 Task: Update the listing type of the saved search to "Foreclosures".
Action: Mouse moved to (937, 137)
Screenshot: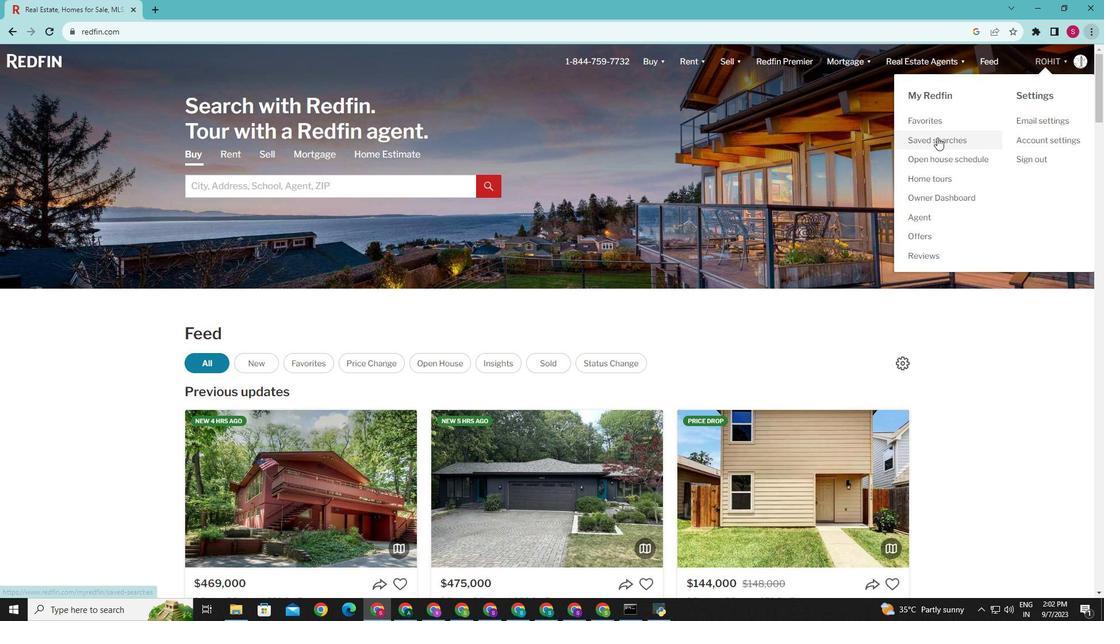 
Action: Mouse pressed left at (937, 137)
Screenshot: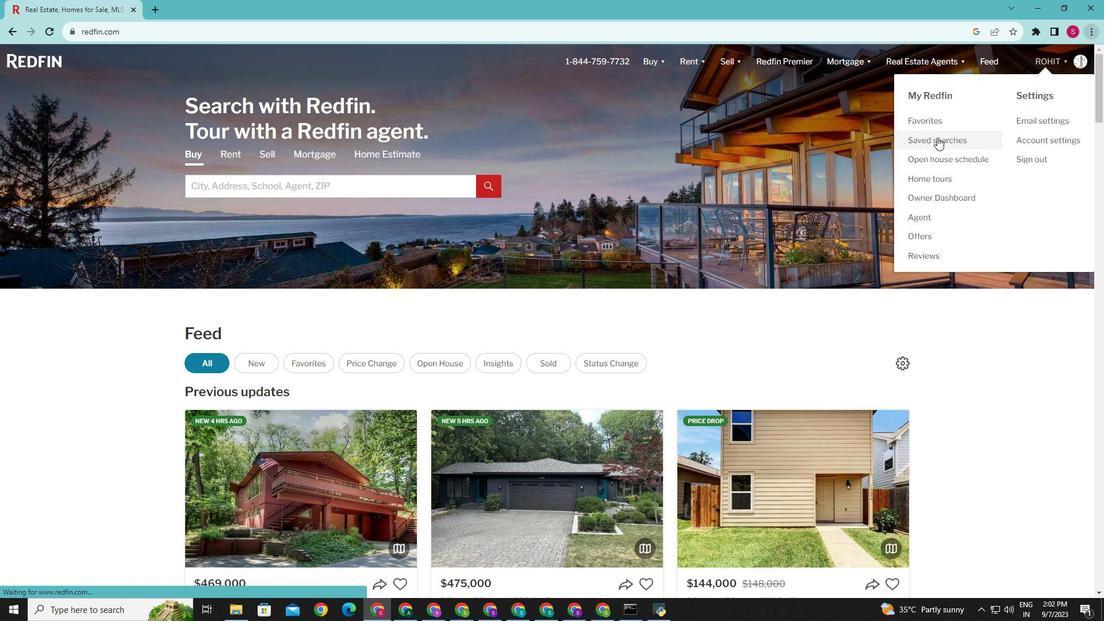 
Action: Mouse moved to (367, 277)
Screenshot: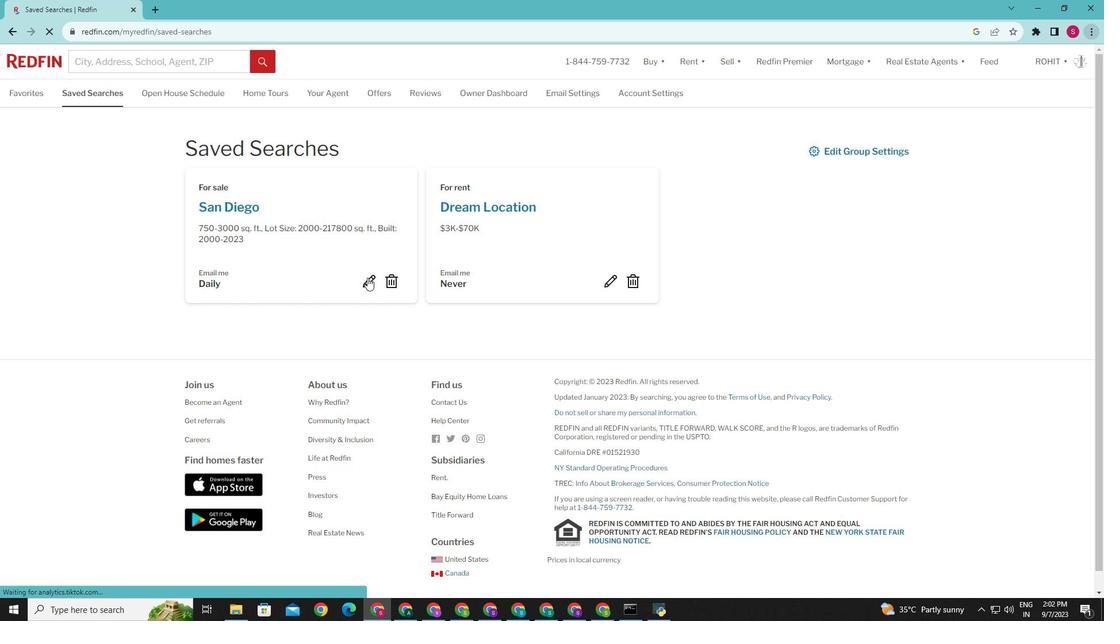 
Action: Mouse pressed left at (367, 277)
Screenshot: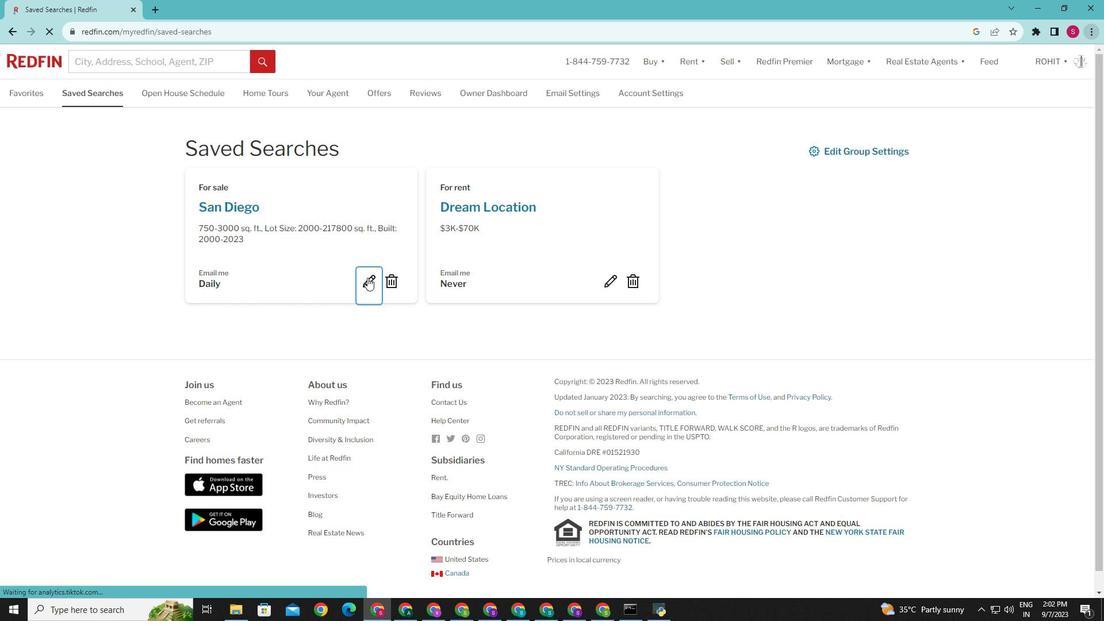 
Action: Mouse pressed left at (367, 277)
Screenshot: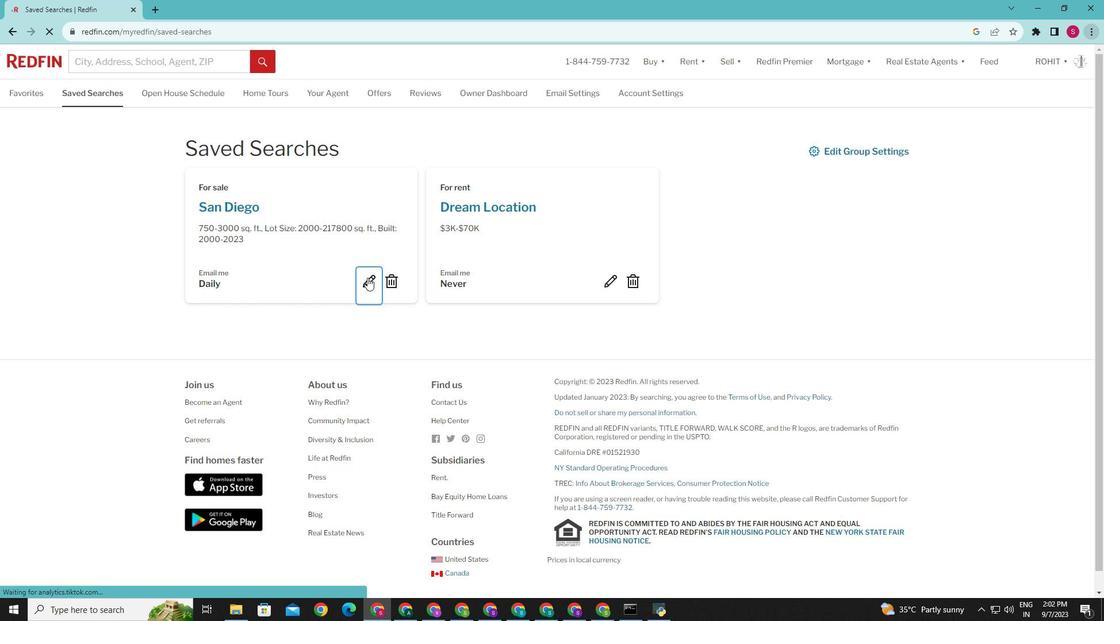
Action: Mouse moved to (374, 279)
Screenshot: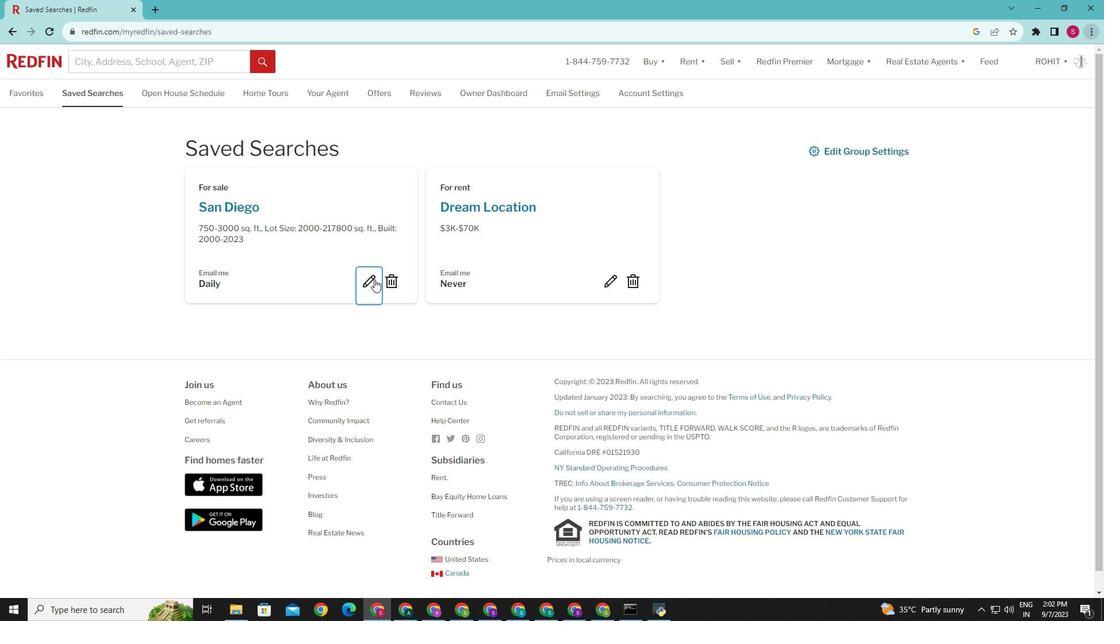 
Action: Mouse pressed left at (374, 279)
Screenshot: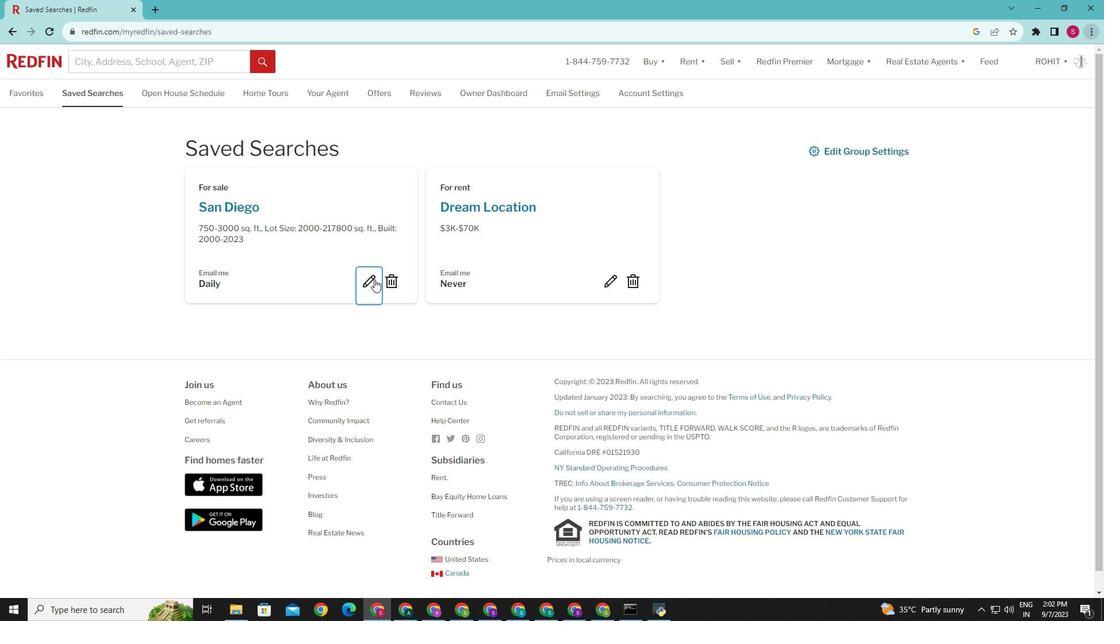 
Action: Mouse pressed left at (374, 279)
Screenshot: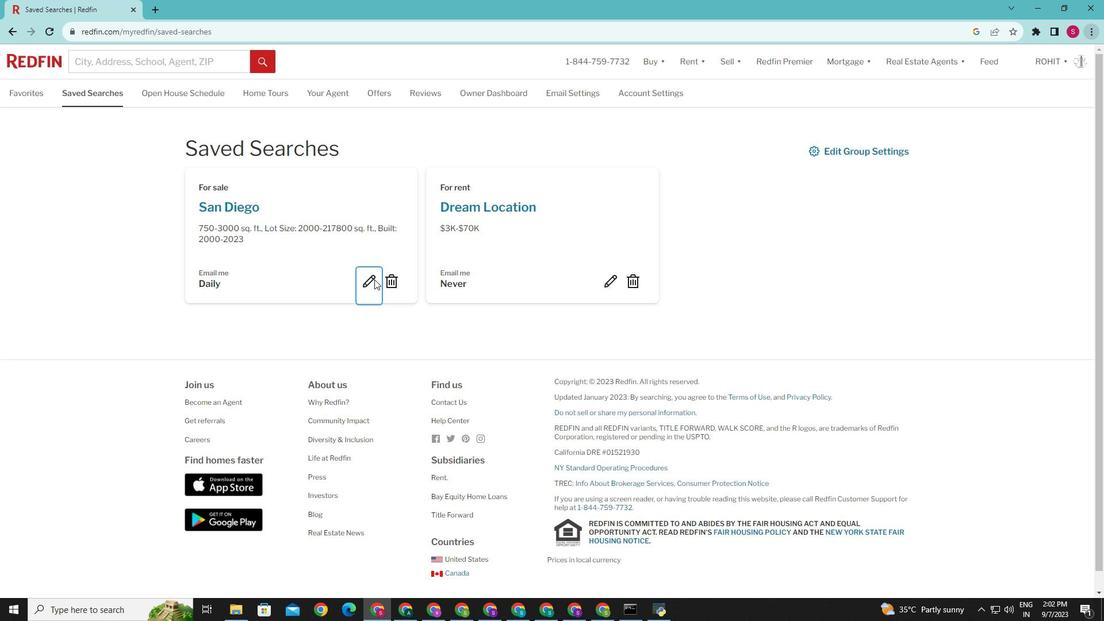 
Action: Mouse moved to (506, 367)
Screenshot: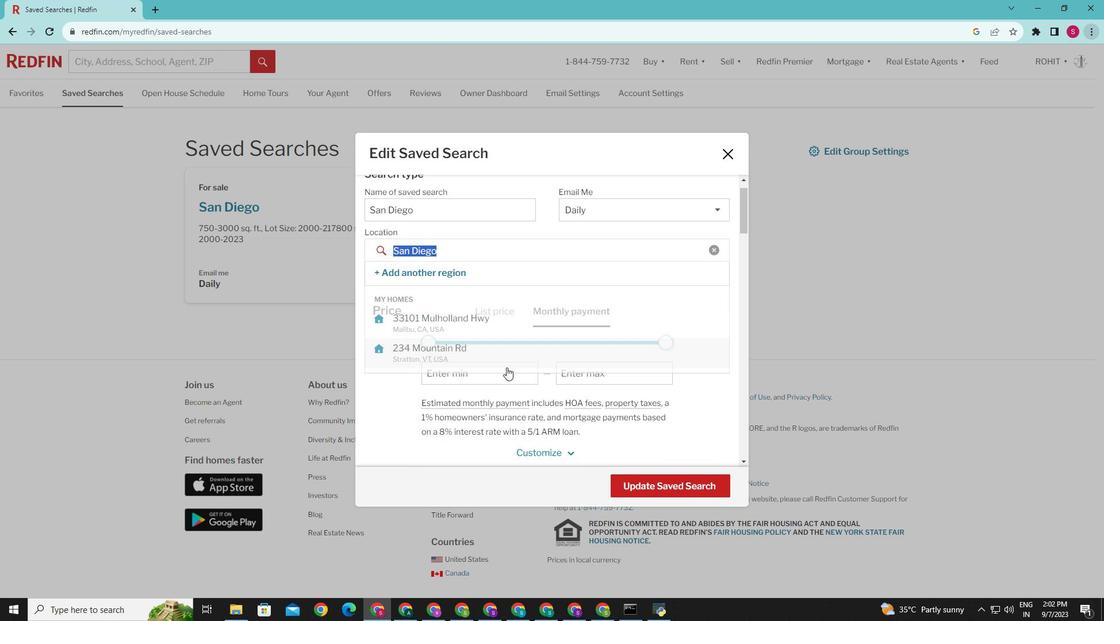 
Action: Mouse scrolled (506, 366) with delta (0, 0)
Screenshot: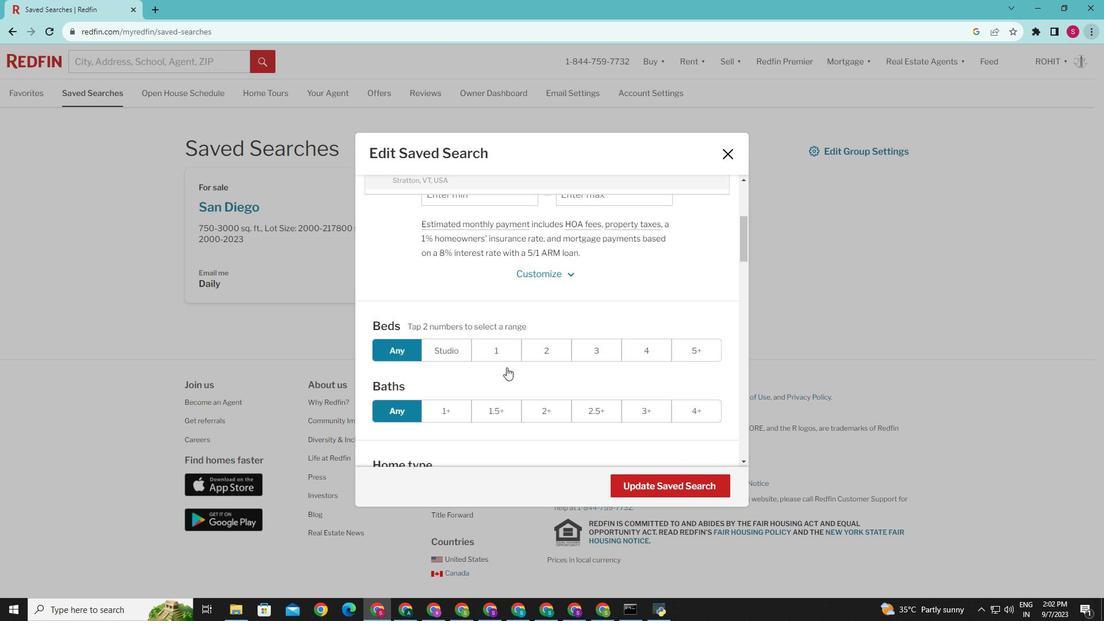 
Action: Mouse scrolled (506, 366) with delta (0, 0)
Screenshot: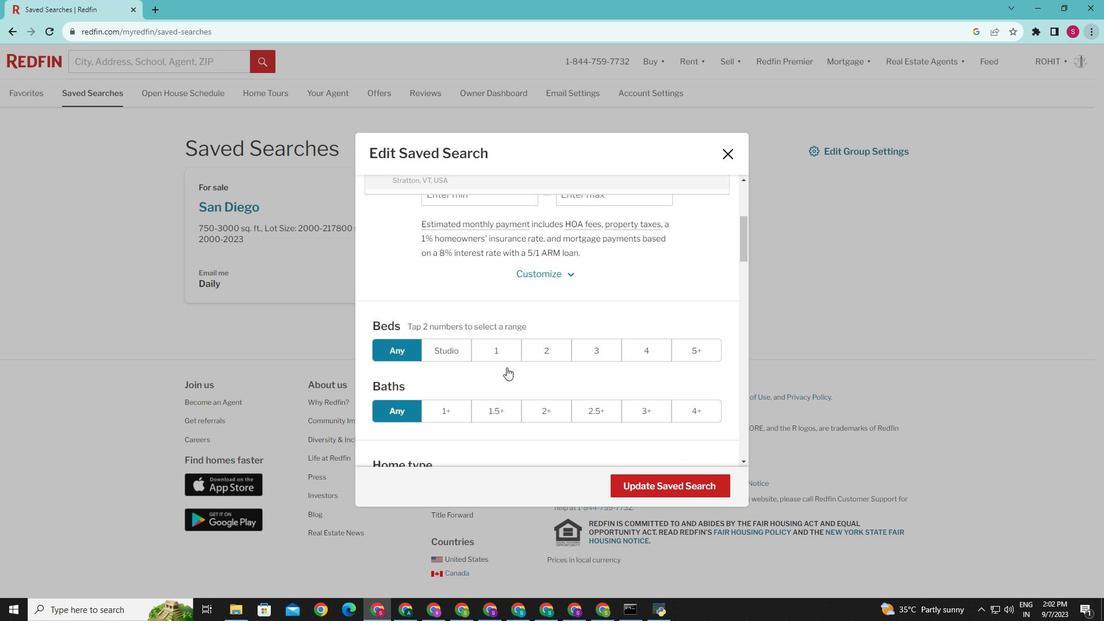 
Action: Mouse scrolled (506, 366) with delta (0, 0)
Screenshot: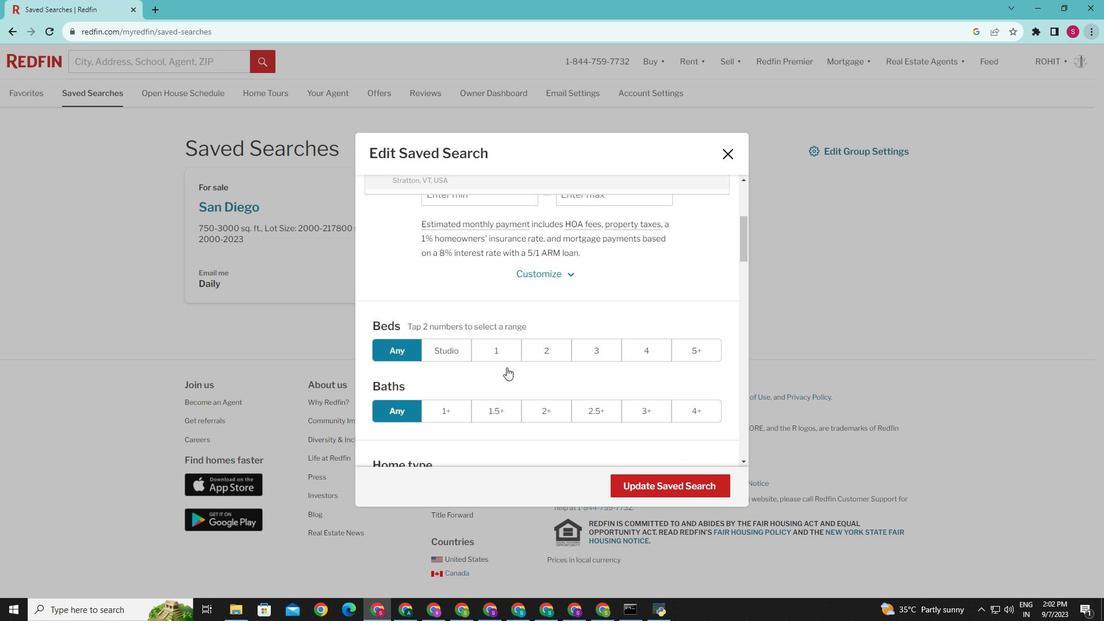 
Action: Mouse scrolled (506, 366) with delta (0, 0)
Screenshot: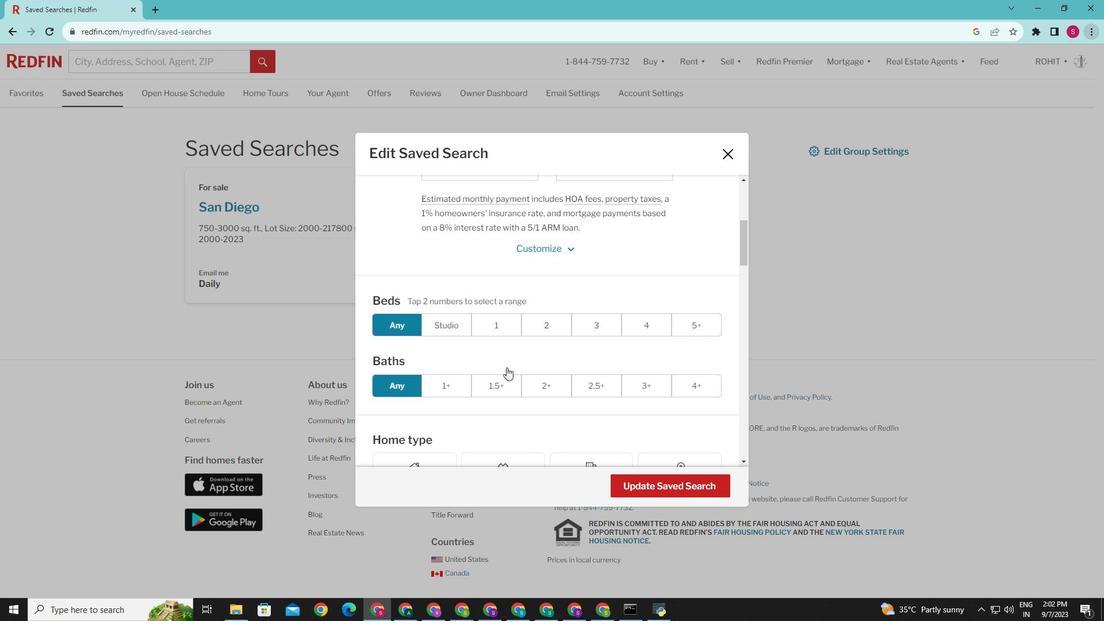 
Action: Mouse scrolled (506, 366) with delta (0, 0)
Screenshot: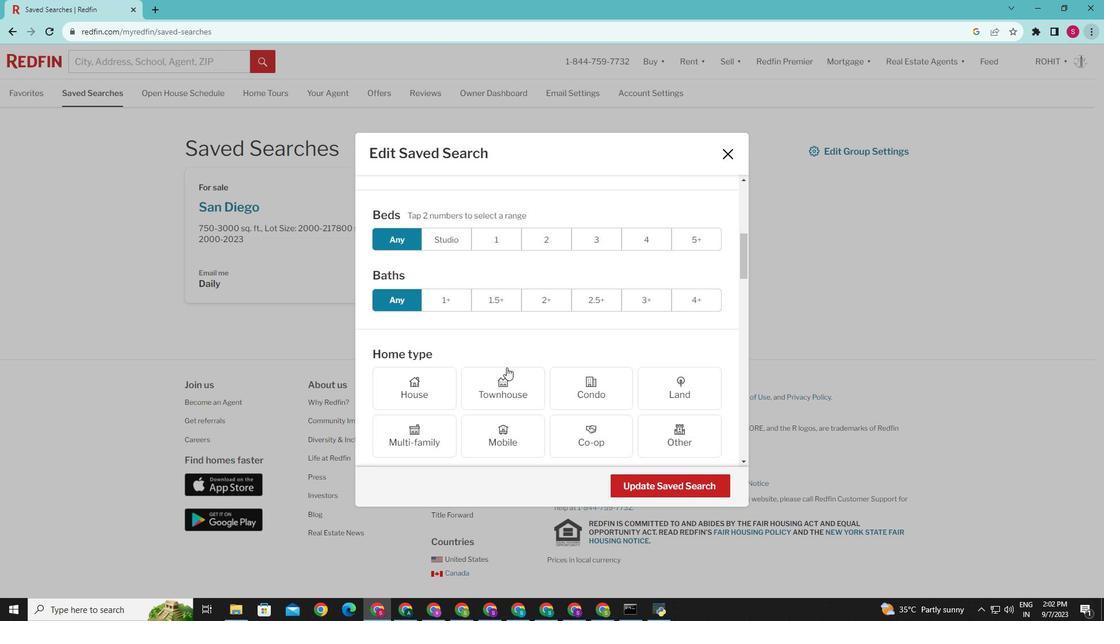 
Action: Mouse scrolled (506, 366) with delta (0, 0)
Screenshot: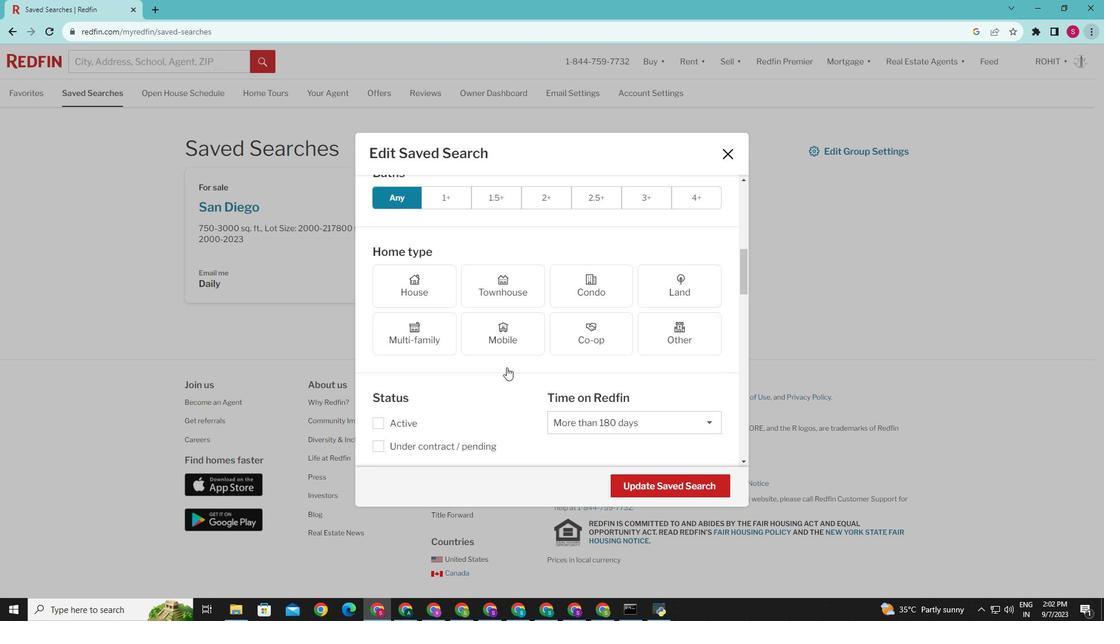 
Action: Mouse scrolled (506, 366) with delta (0, 0)
Screenshot: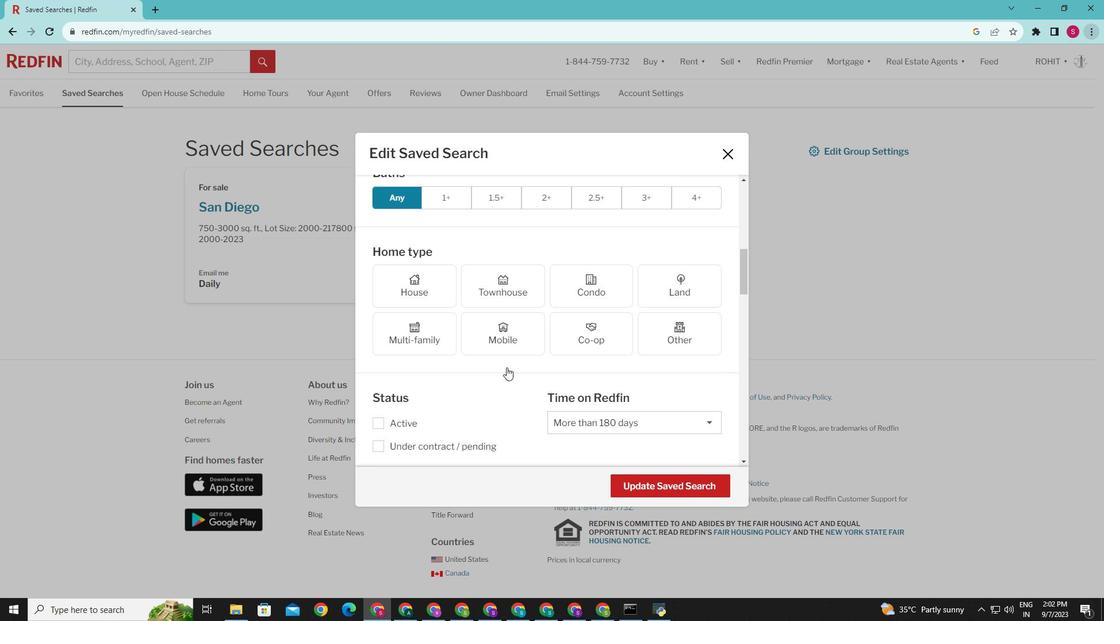 
Action: Mouse scrolled (506, 366) with delta (0, 0)
Screenshot: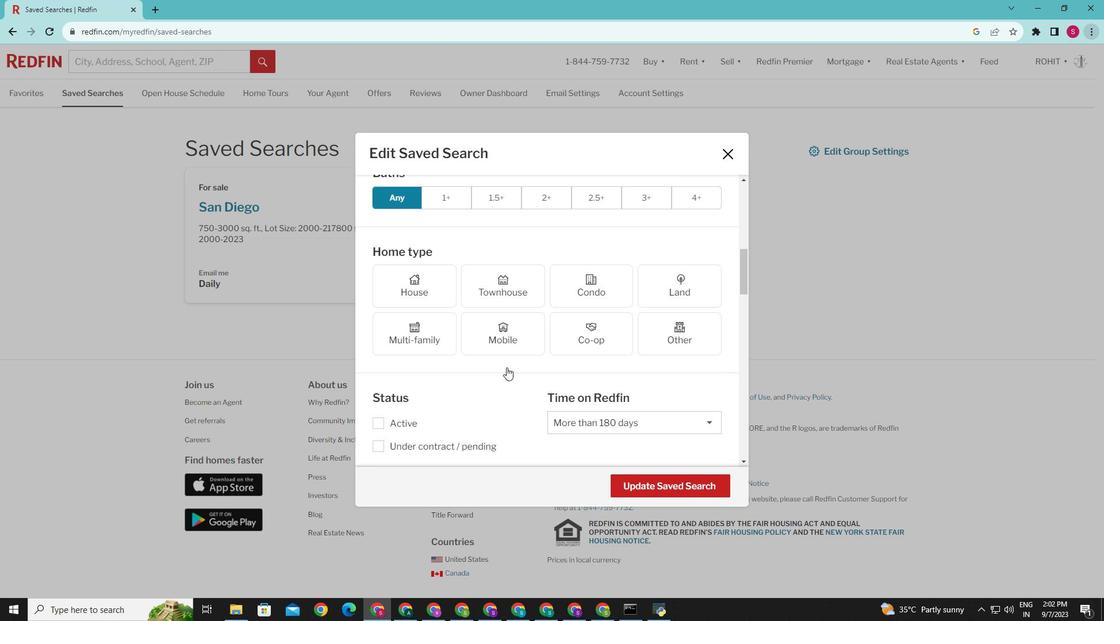 
Action: Mouse moved to (507, 366)
Screenshot: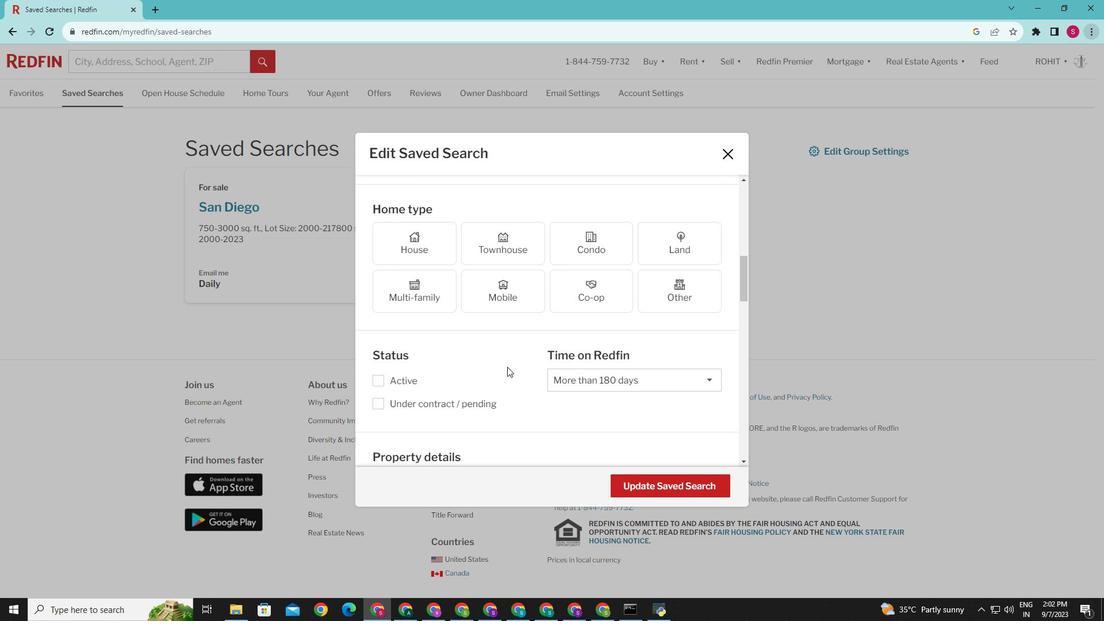 
Action: Mouse scrolled (507, 366) with delta (0, 0)
Screenshot: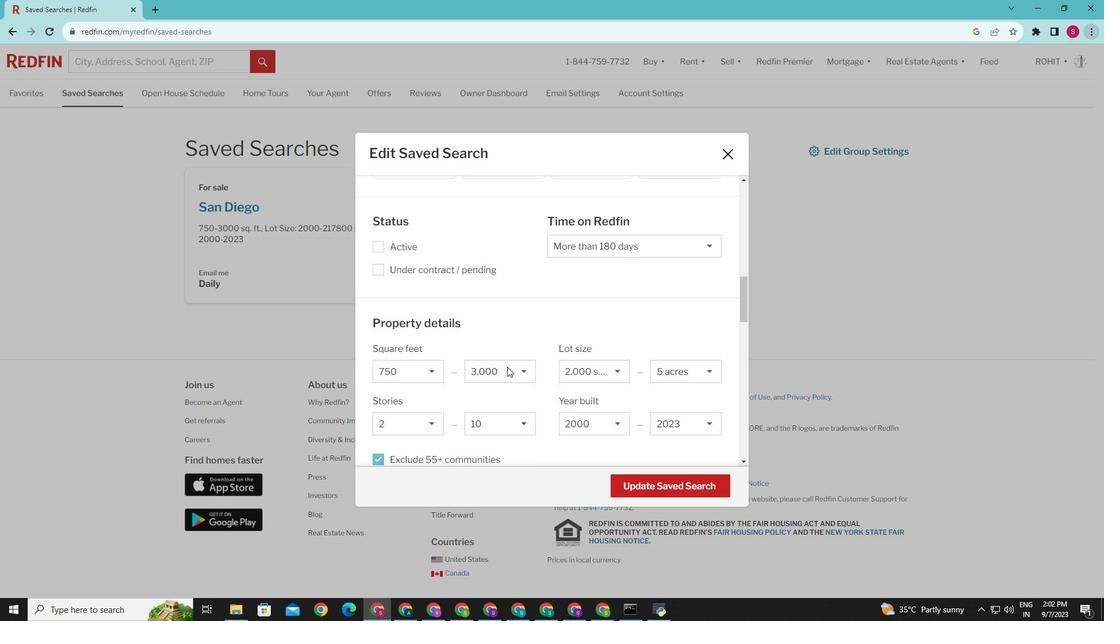 
Action: Mouse scrolled (507, 366) with delta (0, 0)
Screenshot: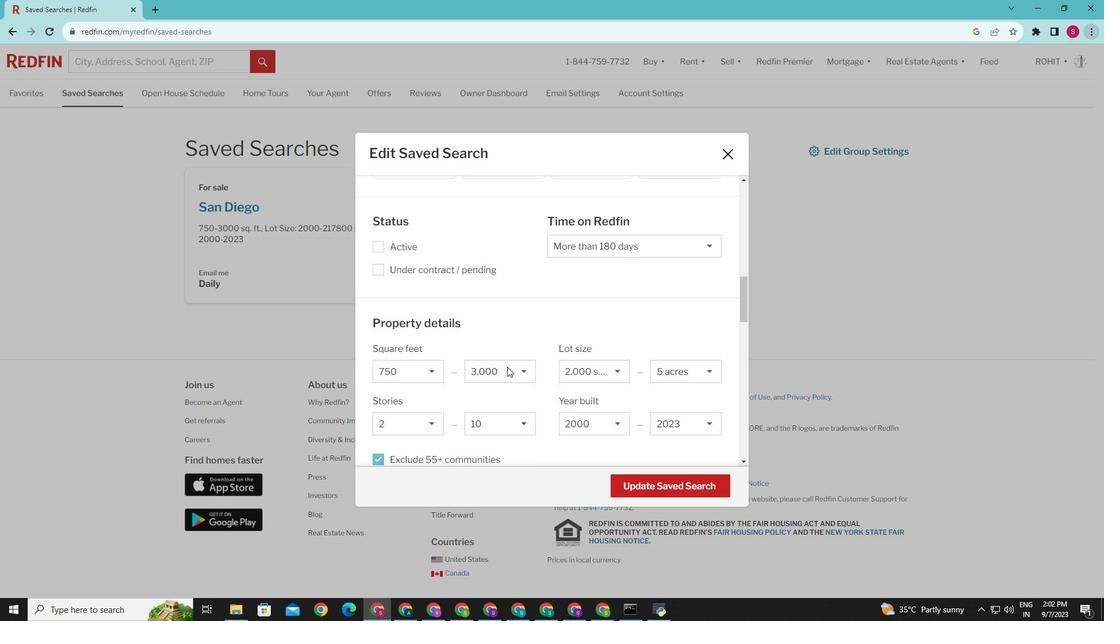 
Action: Mouse scrolled (507, 366) with delta (0, 0)
Screenshot: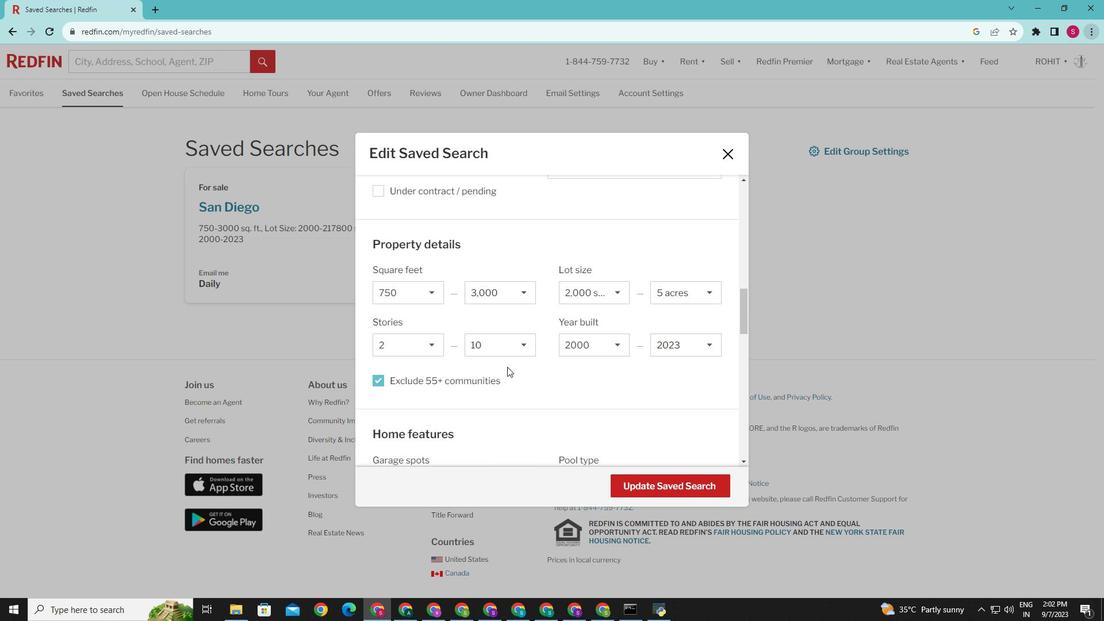 
Action: Mouse scrolled (507, 366) with delta (0, 0)
Screenshot: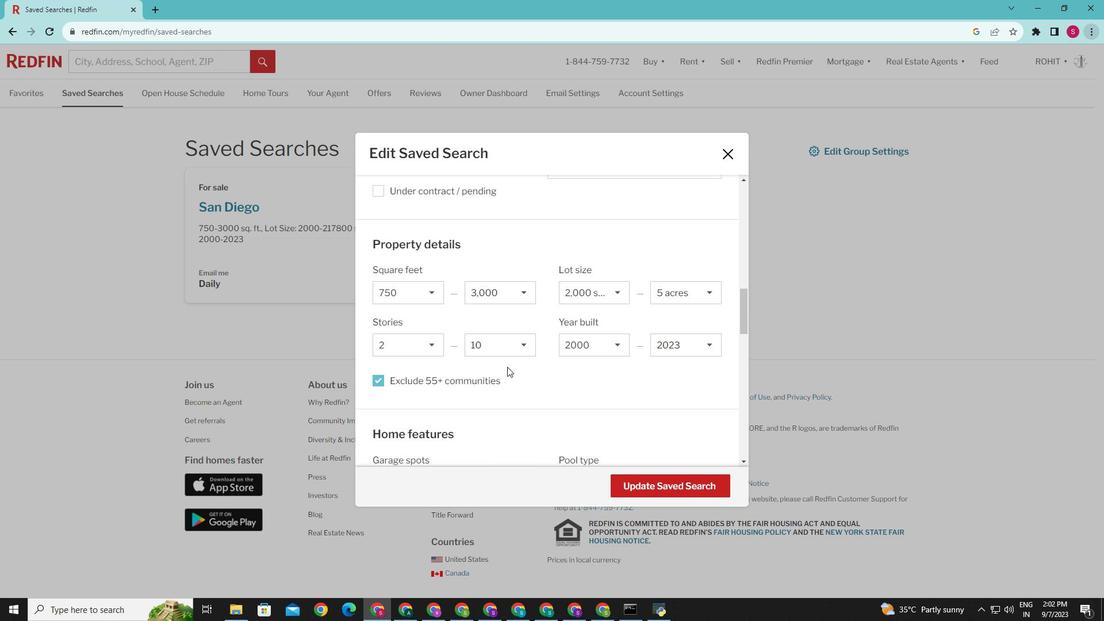 
Action: Mouse scrolled (507, 366) with delta (0, 0)
Screenshot: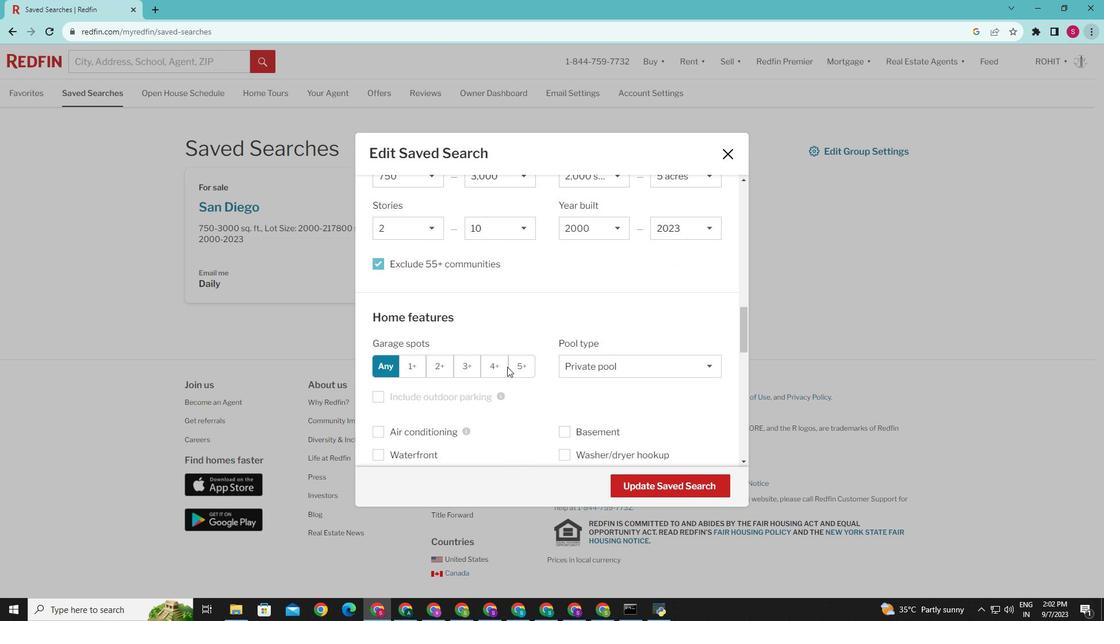 
Action: Mouse scrolled (507, 366) with delta (0, 0)
Screenshot: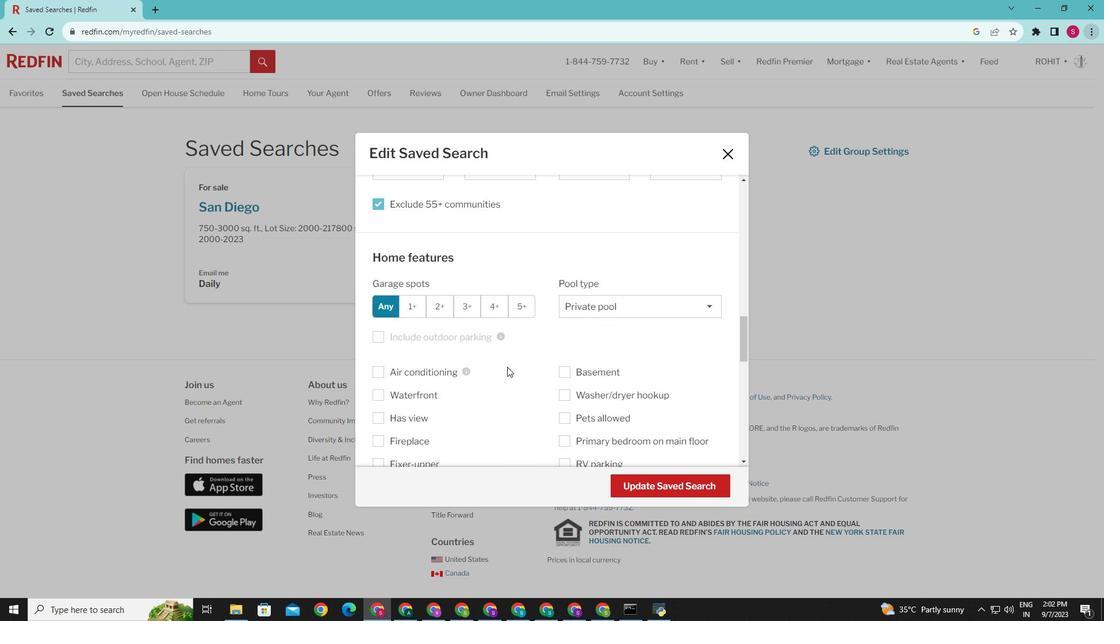 
Action: Mouse scrolled (507, 366) with delta (0, 0)
Screenshot: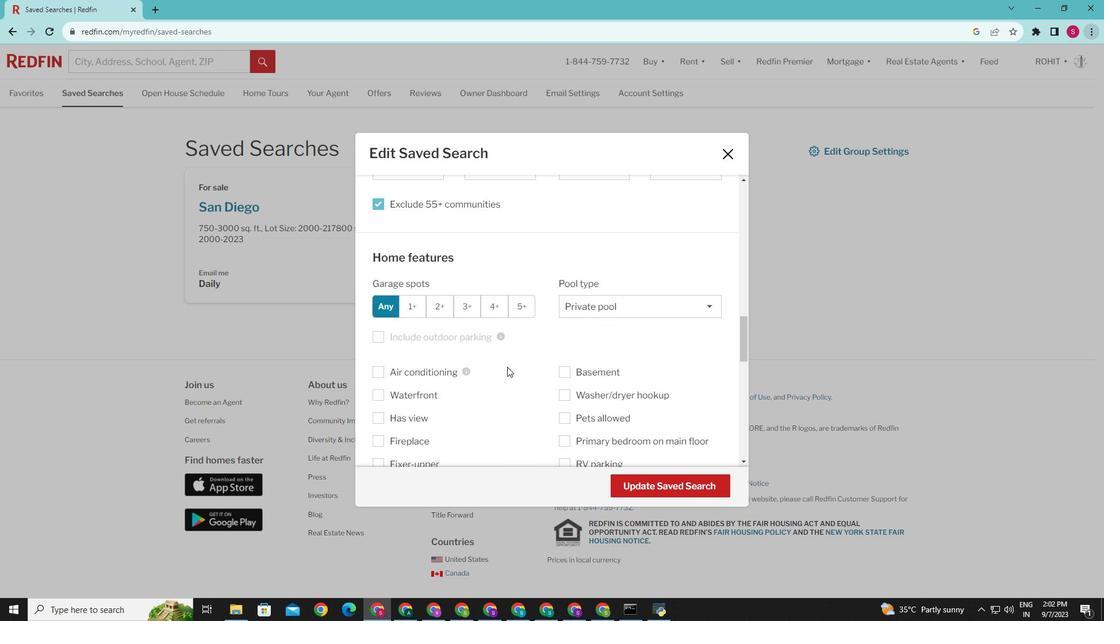 
Action: Mouse scrolled (507, 366) with delta (0, 0)
Screenshot: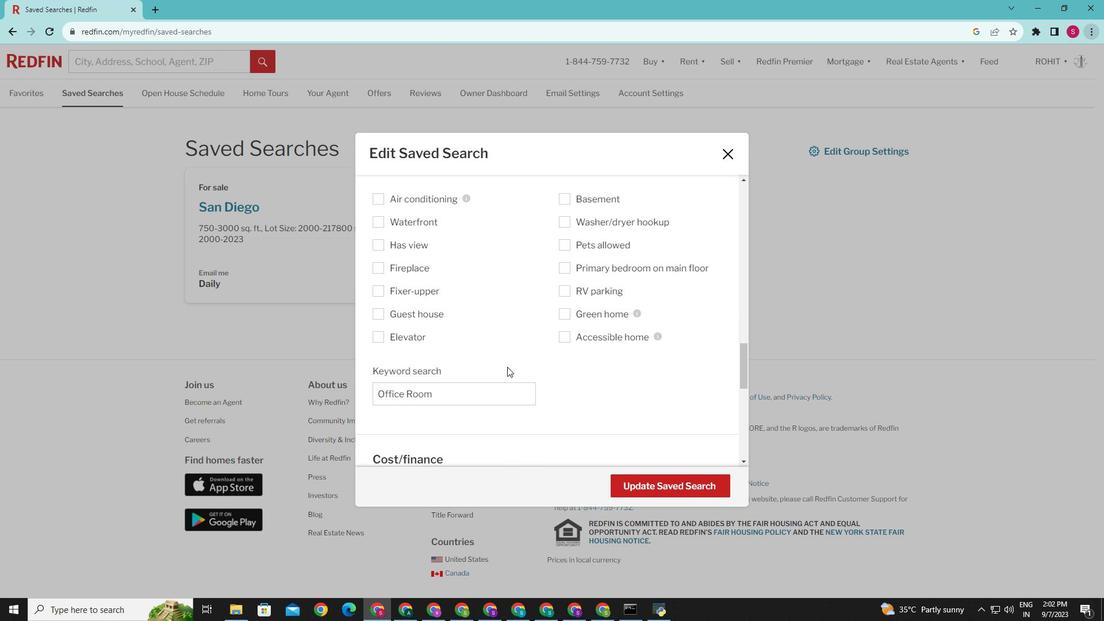 
Action: Mouse scrolled (507, 366) with delta (0, 0)
Screenshot: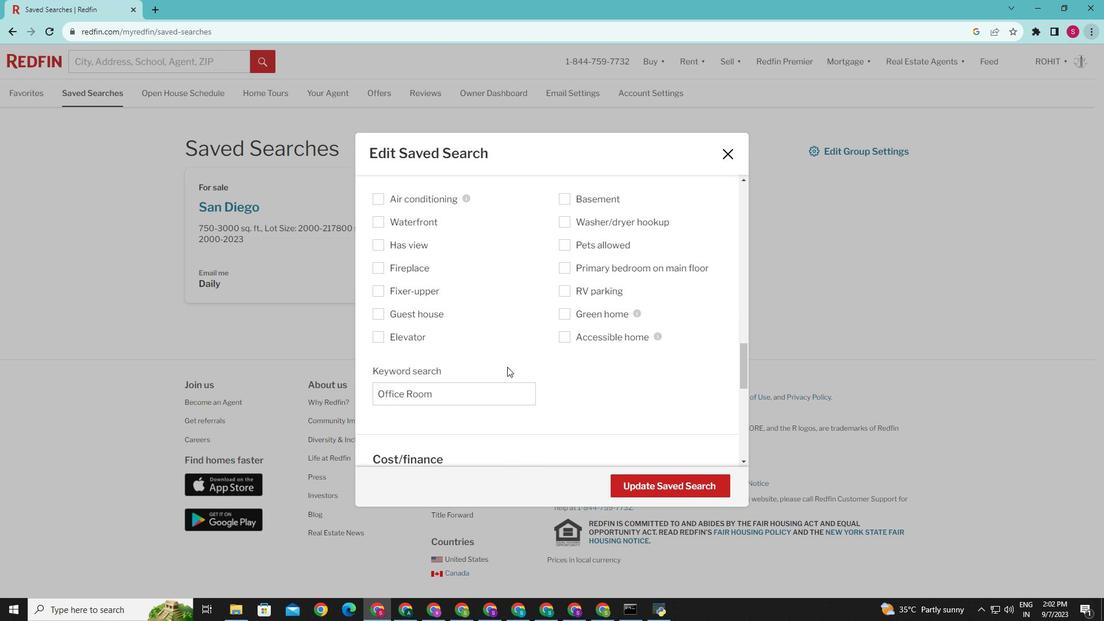 
Action: Mouse scrolled (507, 366) with delta (0, 0)
Screenshot: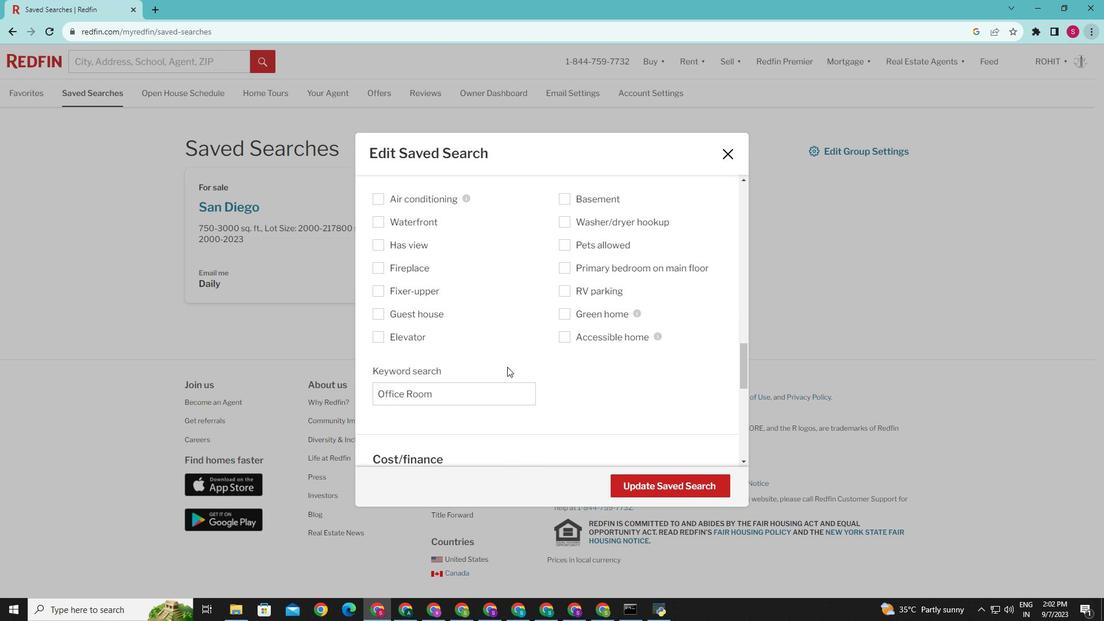 
Action: Mouse scrolled (507, 366) with delta (0, 0)
Screenshot: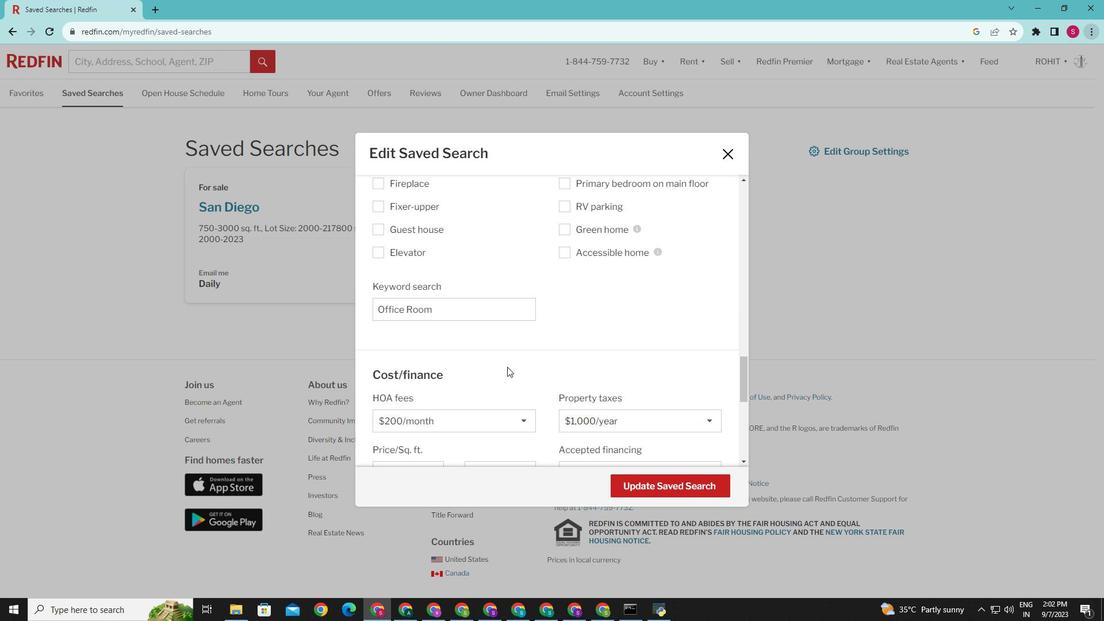 
Action: Mouse scrolled (507, 366) with delta (0, 0)
Screenshot: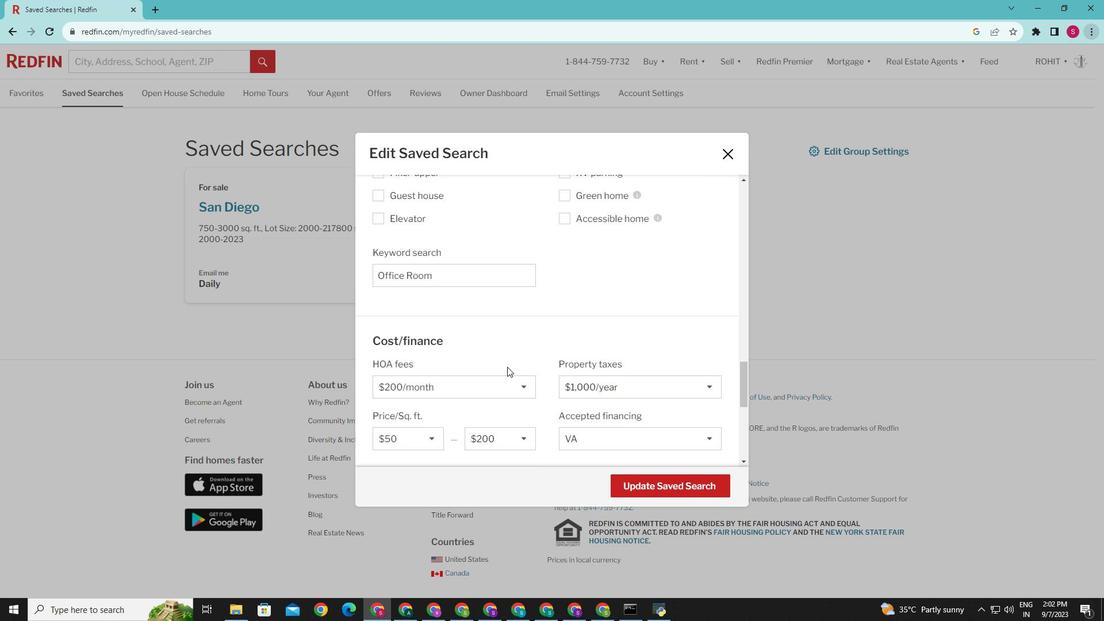 
Action: Mouse scrolled (507, 366) with delta (0, 0)
Screenshot: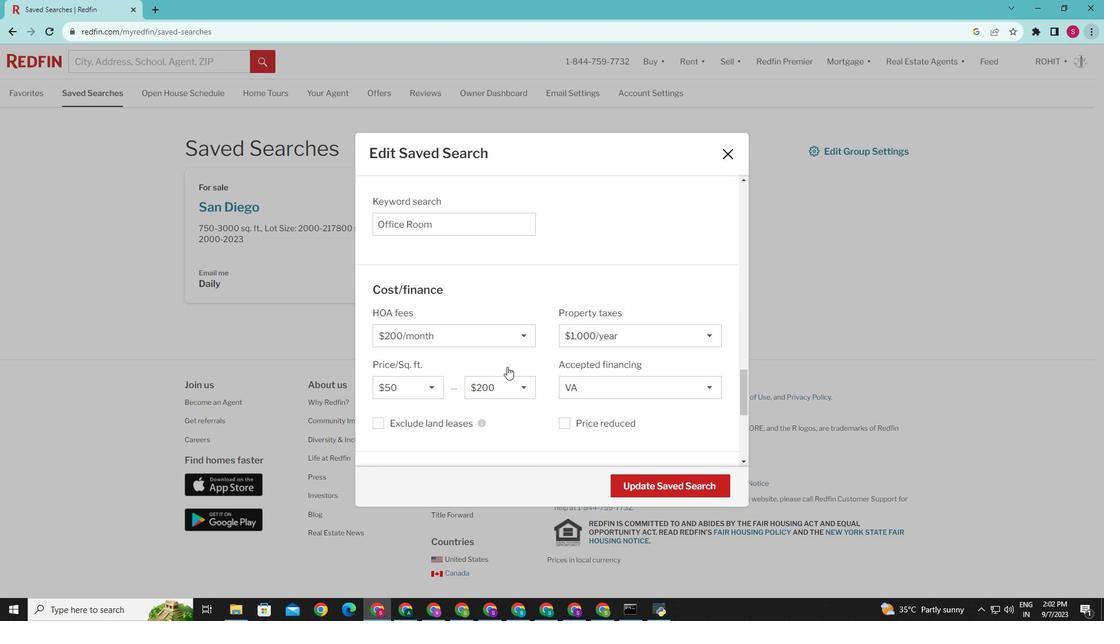 
Action: Mouse scrolled (507, 366) with delta (0, 0)
Screenshot: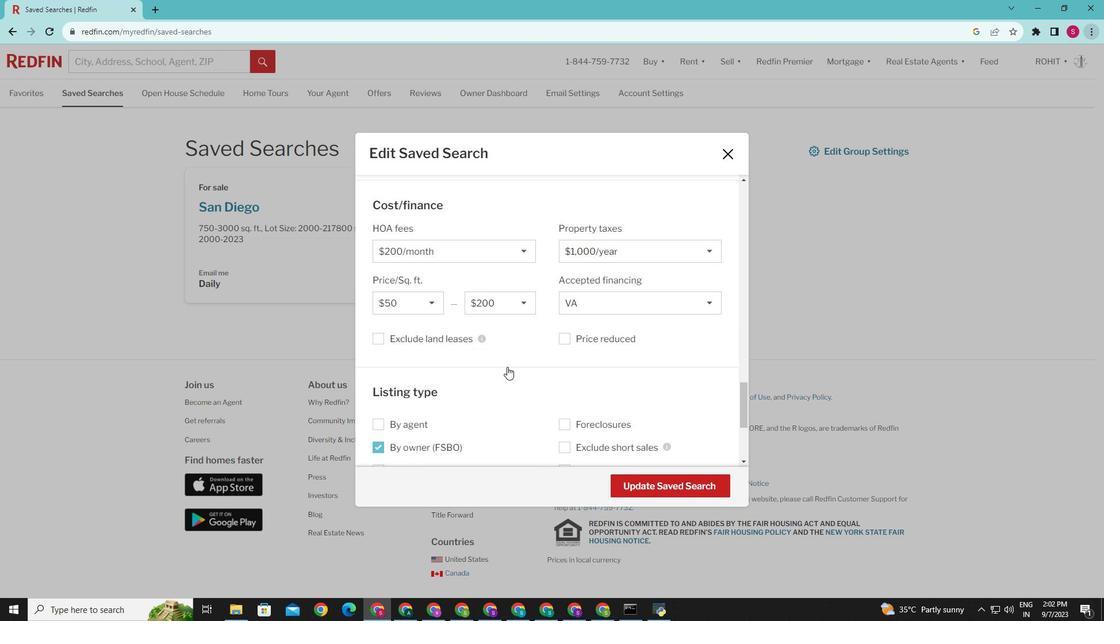 
Action: Mouse scrolled (507, 366) with delta (0, 0)
Screenshot: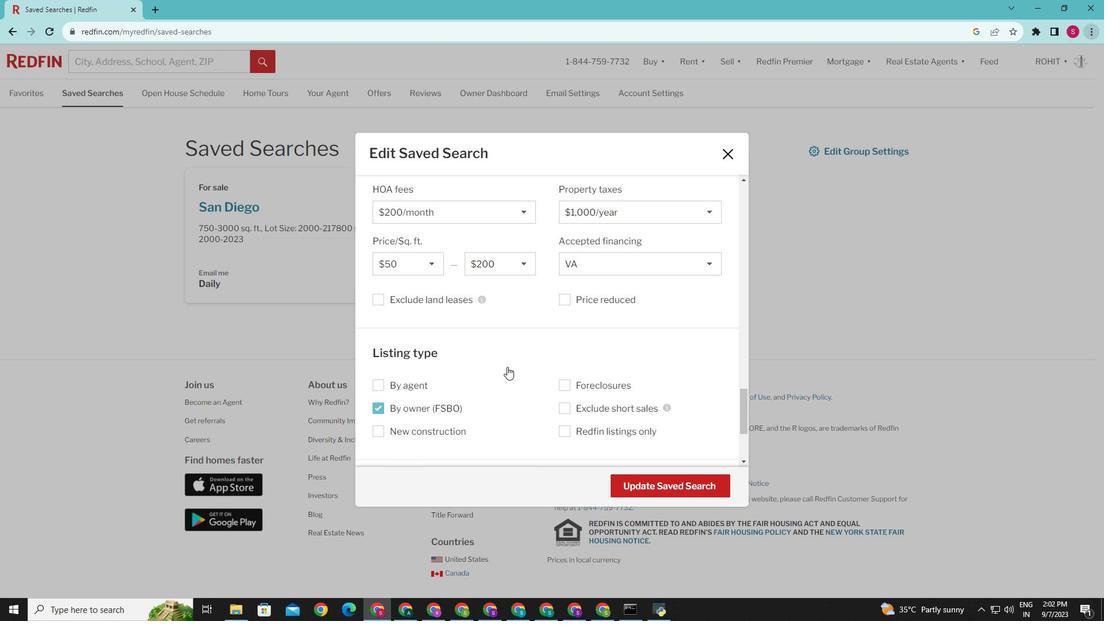 
Action: Mouse scrolled (507, 366) with delta (0, 0)
Screenshot: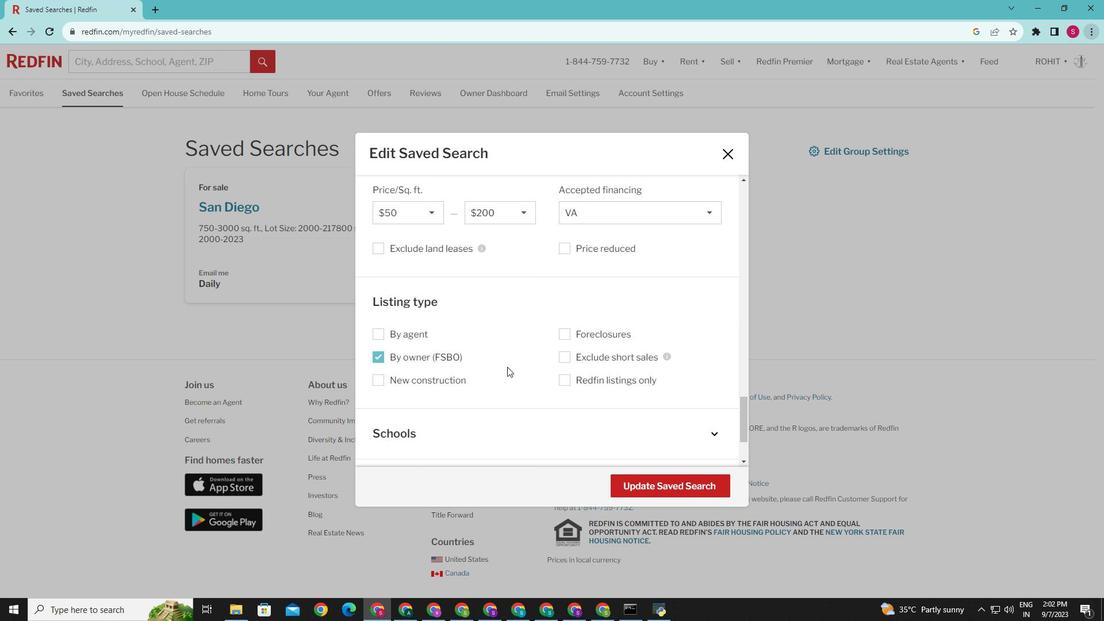 
Action: Mouse moved to (566, 316)
Screenshot: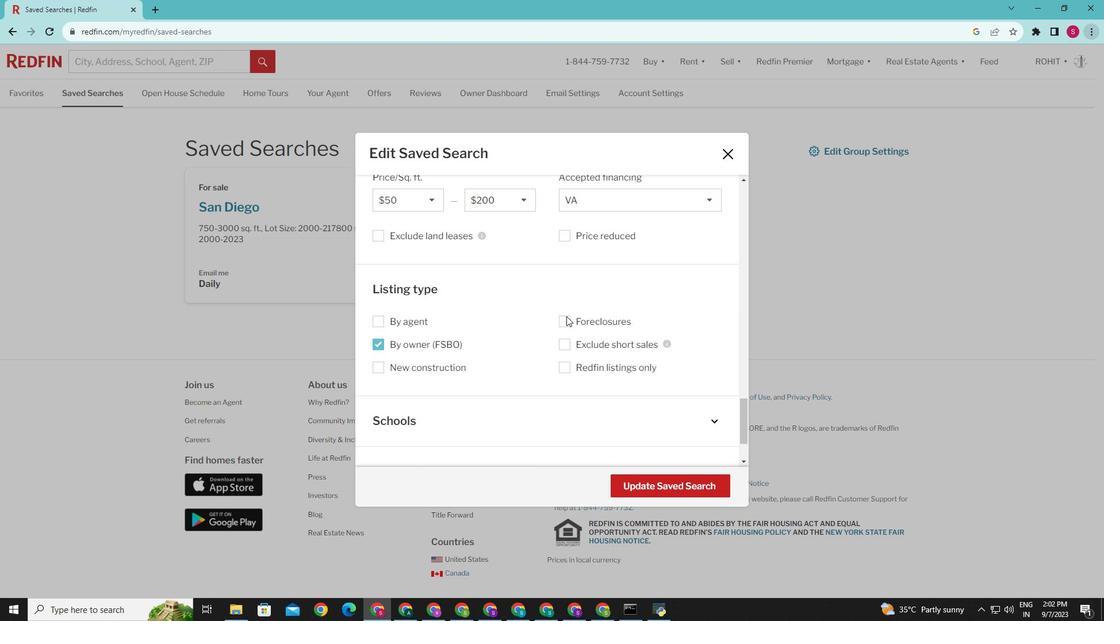 
Action: Mouse pressed left at (566, 316)
Screenshot: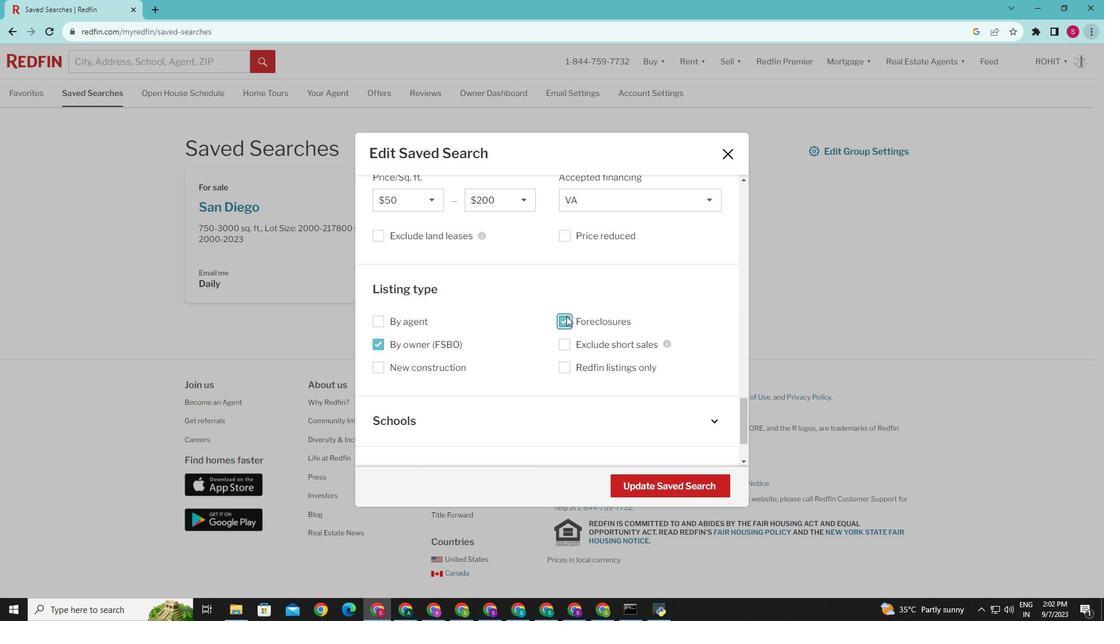 
Action: Mouse moved to (637, 482)
Screenshot: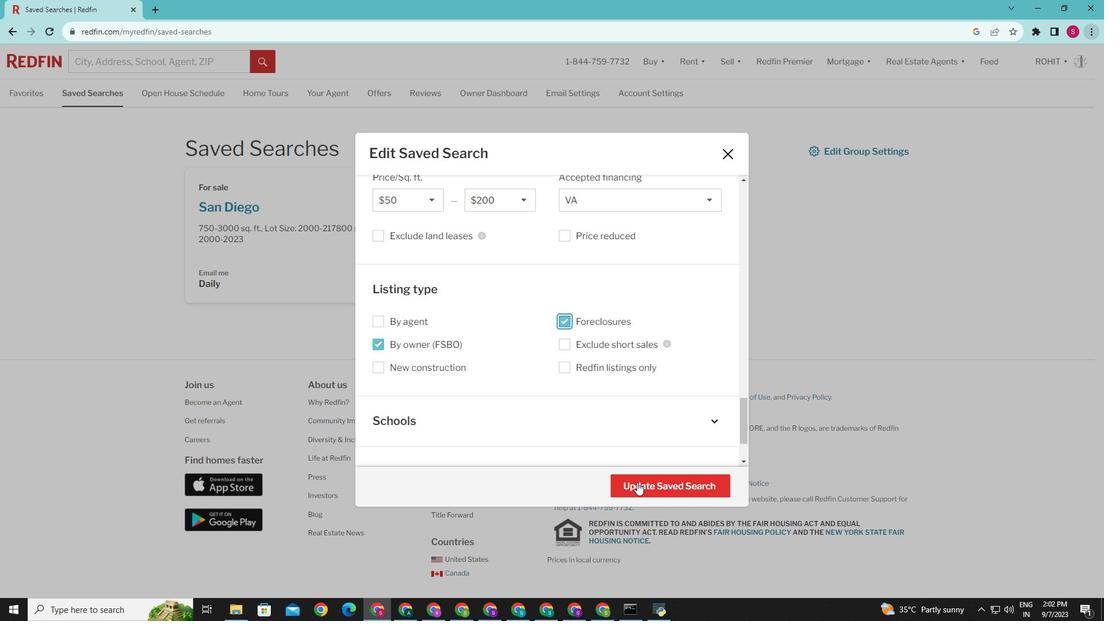 
Action: Mouse pressed left at (637, 482)
Screenshot: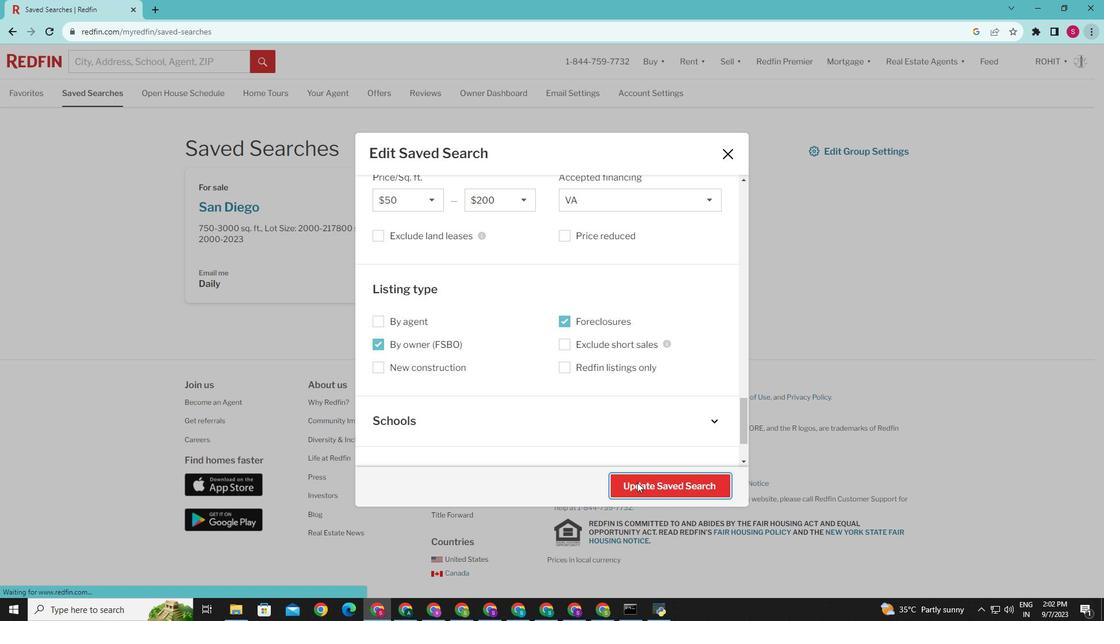 
Action: Mouse moved to (637, 479)
Screenshot: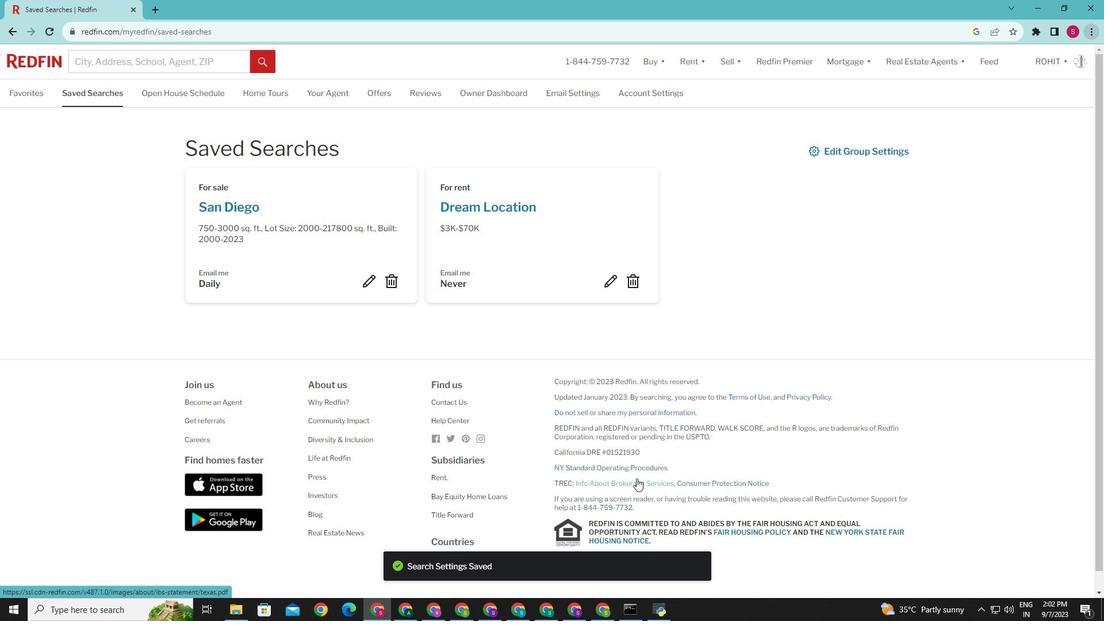 
